 Task: Add Member Abhisheka to Card Card0044 in Board Board0041 in Workspace Development in Trello
Action: Mouse moved to (501, 47)
Screenshot: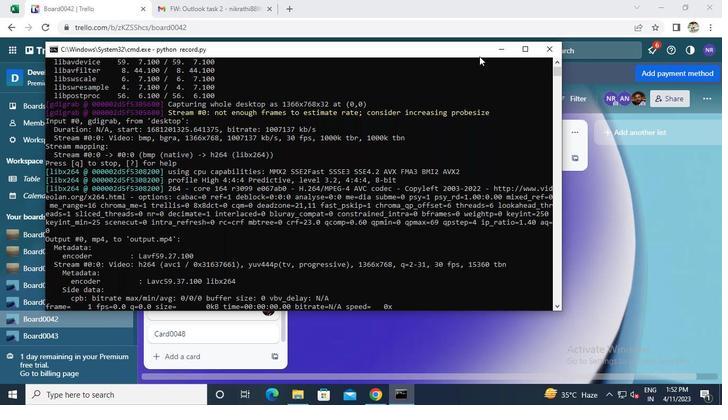 
Action: Mouse pressed left at (501, 47)
Screenshot: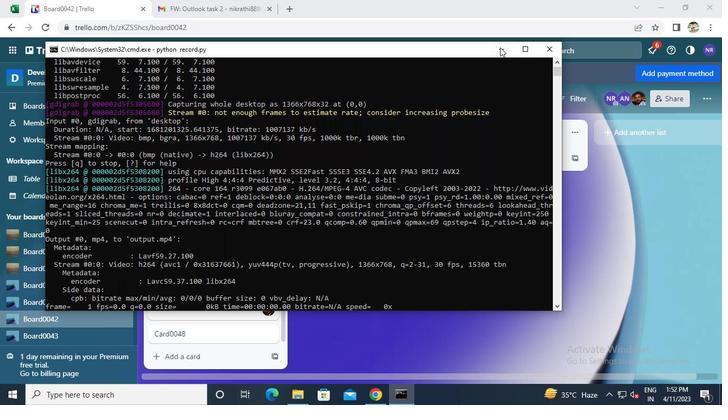 
Action: Mouse moved to (210, 335)
Screenshot: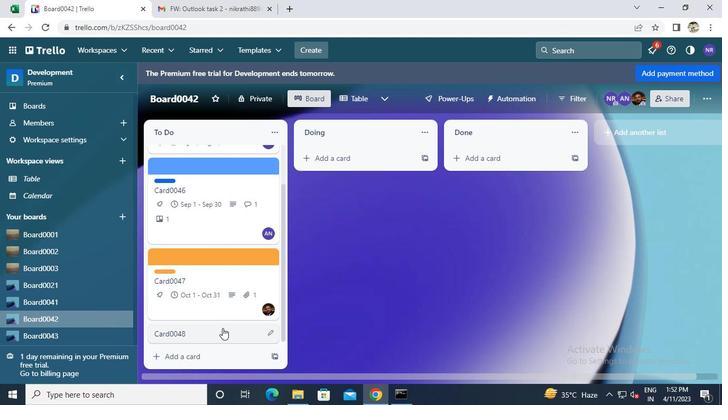 
Action: Mouse pressed left at (210, 335)
Screenshot: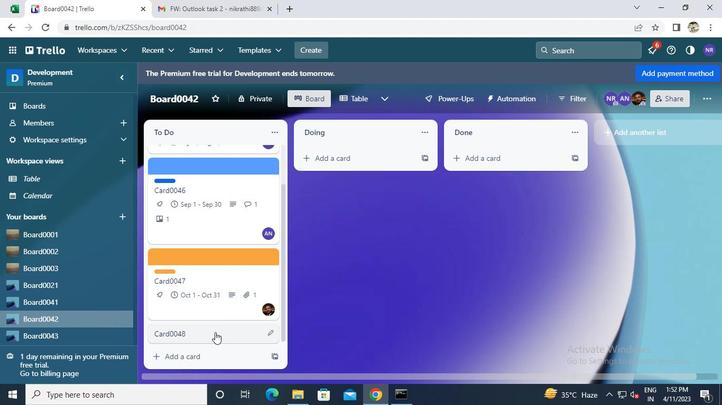
Action: Mouse moved to (485, 171)
Screenshot: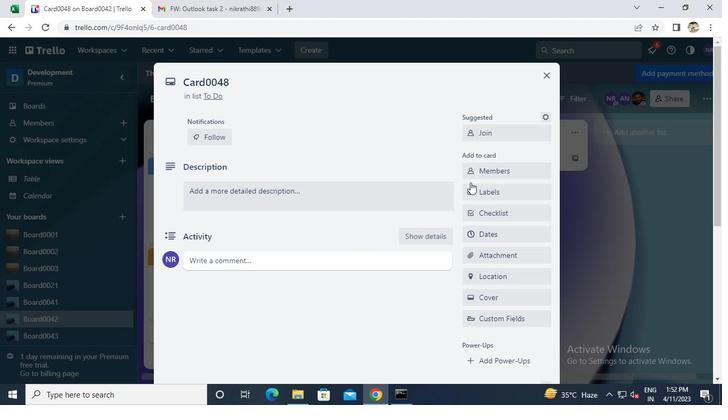 
Action: Mouse pressed left at (485, 171)
Screenshot: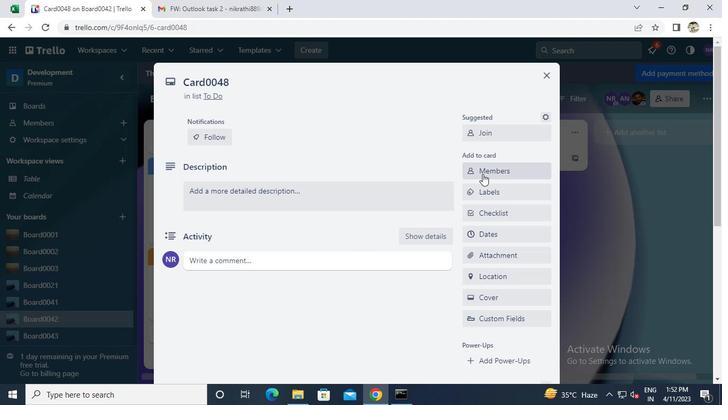 
Action: Mouse moved to (485, 171)
Screenshot: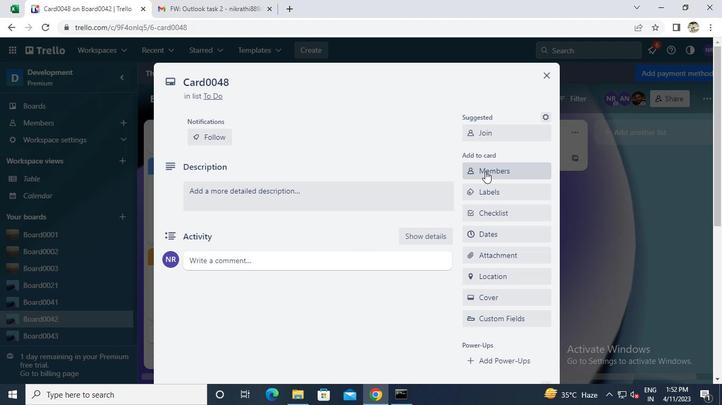 
Action: Keyboard a
Screenshot: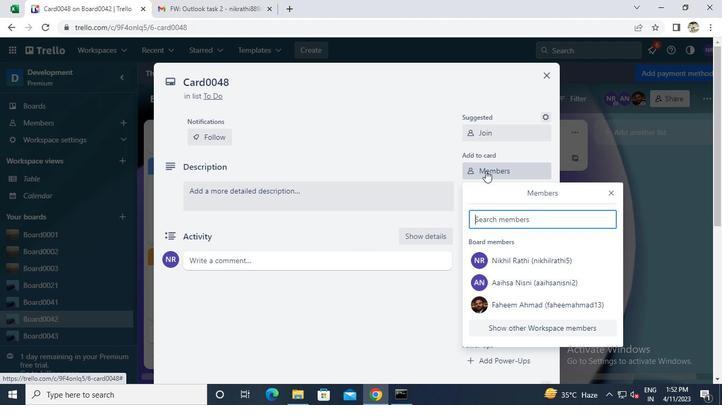 
Action: Keyboard b
Screenshot: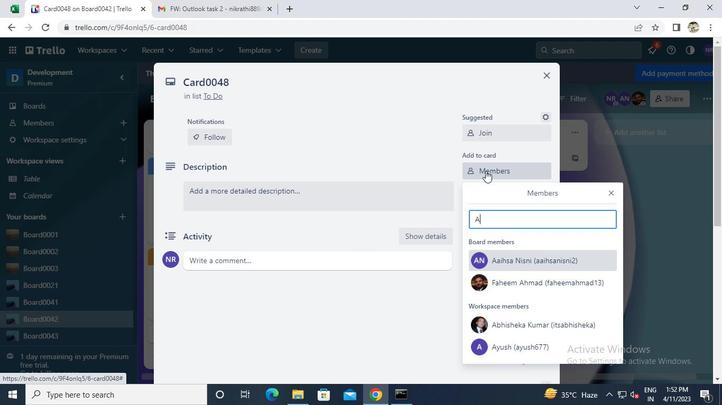 
Action: Mouse moved to (478, 312)
Screenshot: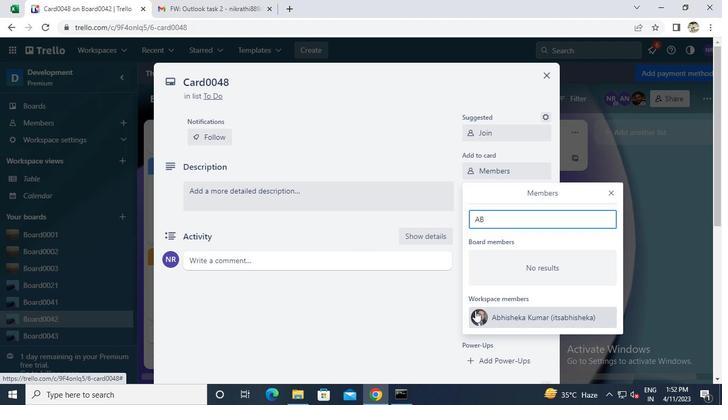 
Action: Mouse pressed left at (478, 312)
Screenshot: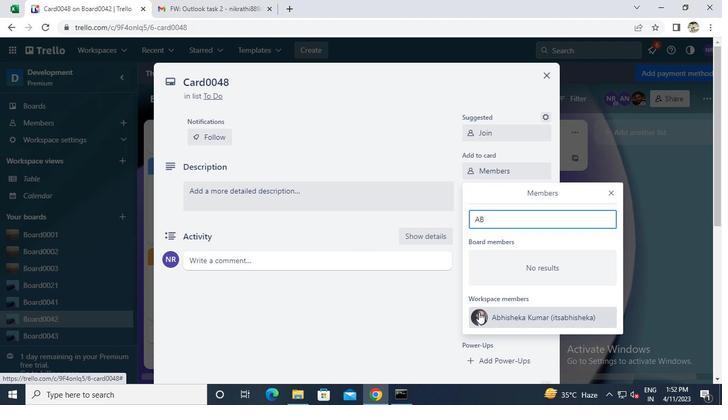 
Action: Mouse moved to (542, 74)
Screenshot: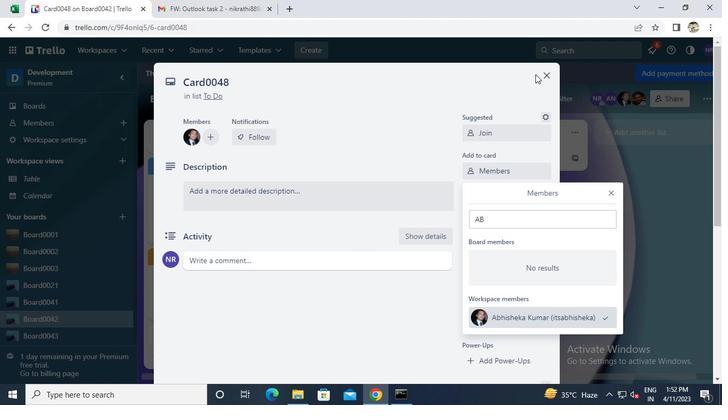 
Action: Mouse pressed left at (542, 74)
Screenshot: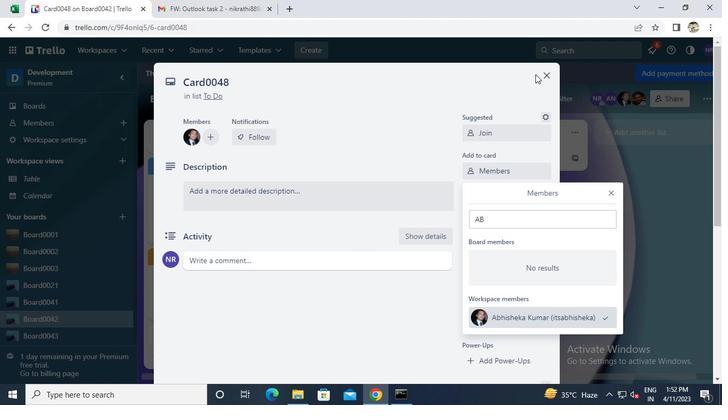 
Action: Mouse moved to (399, 389)
Screenshot: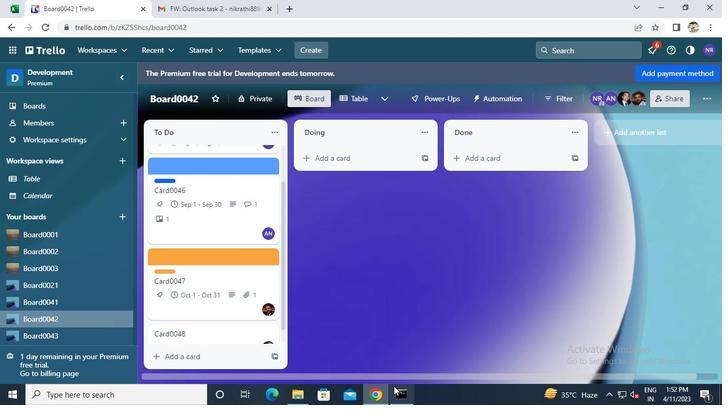 
Action: Mouse pressed left at (399, 389)
Screenshot: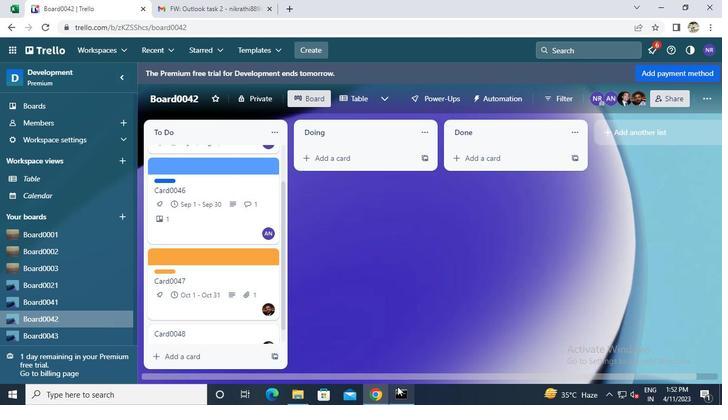 
Action: Mouse moved to (551, 45)
Screenshot: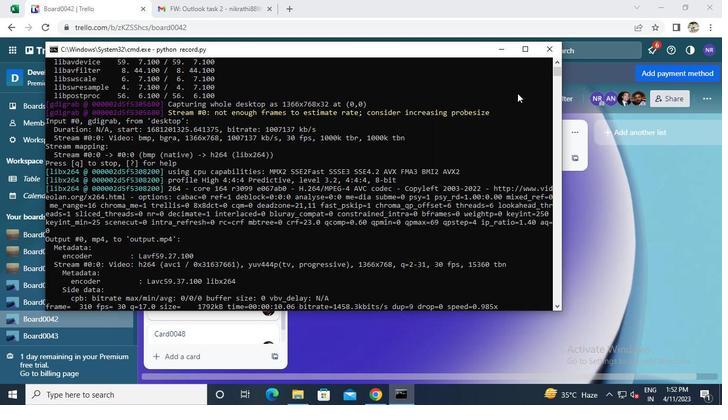 
Action: Mouse pressed left at (551, 45)
Screenshot: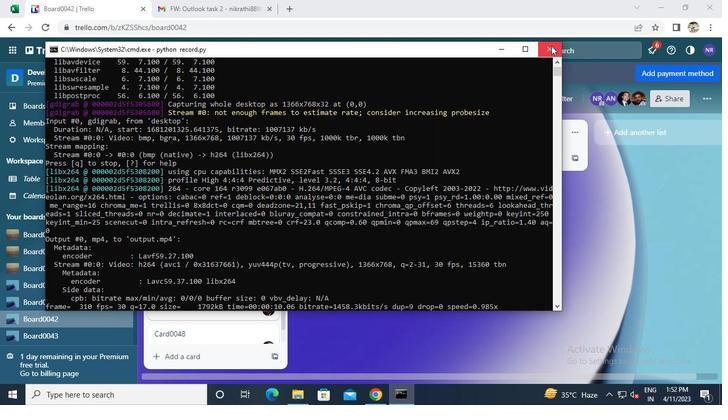 
